 Task: Plan a game night with friends on the 15th at 10:00 PM.
Action: Mouse moved to (50, 200)
Screenshot: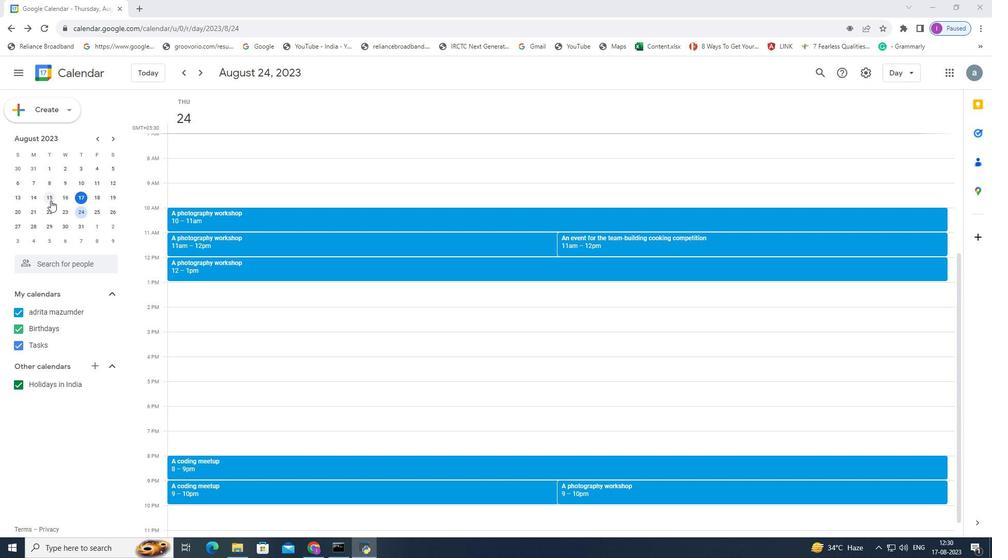 
Action: Mouse pressed left at (50, 200)
Screenshot: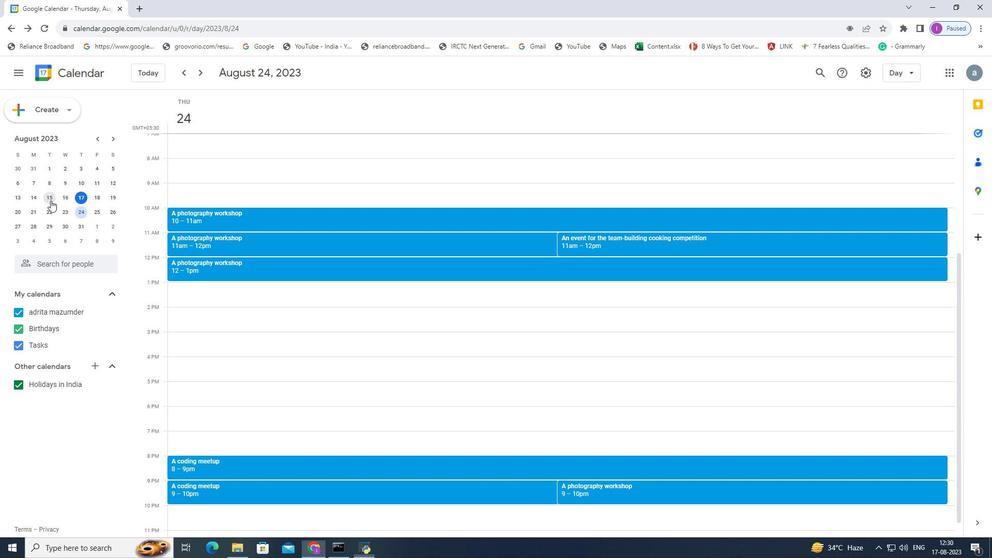 
Action: Mouse moved to (162, 208)
Screenshot: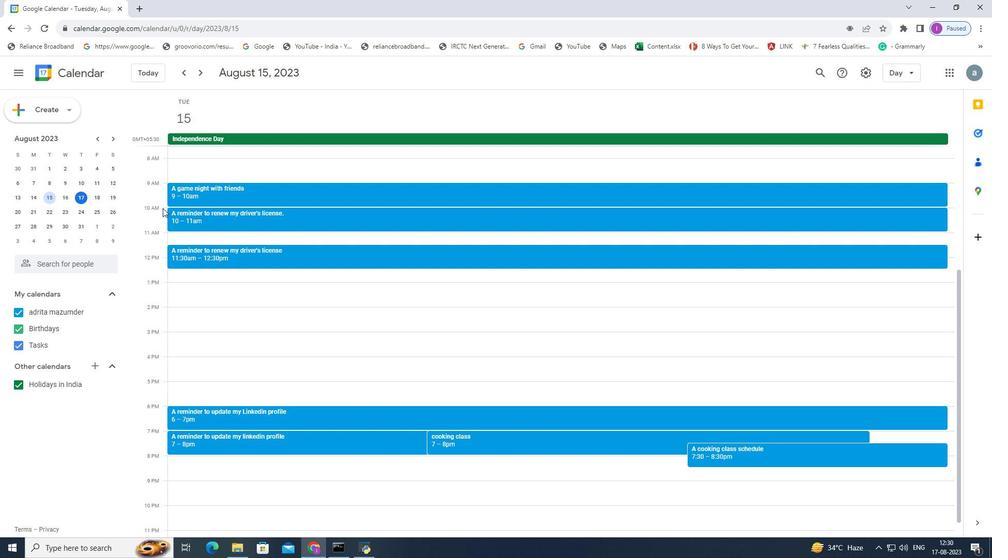 
Action: Mouse pressed left at (162, 208)
Screenshot: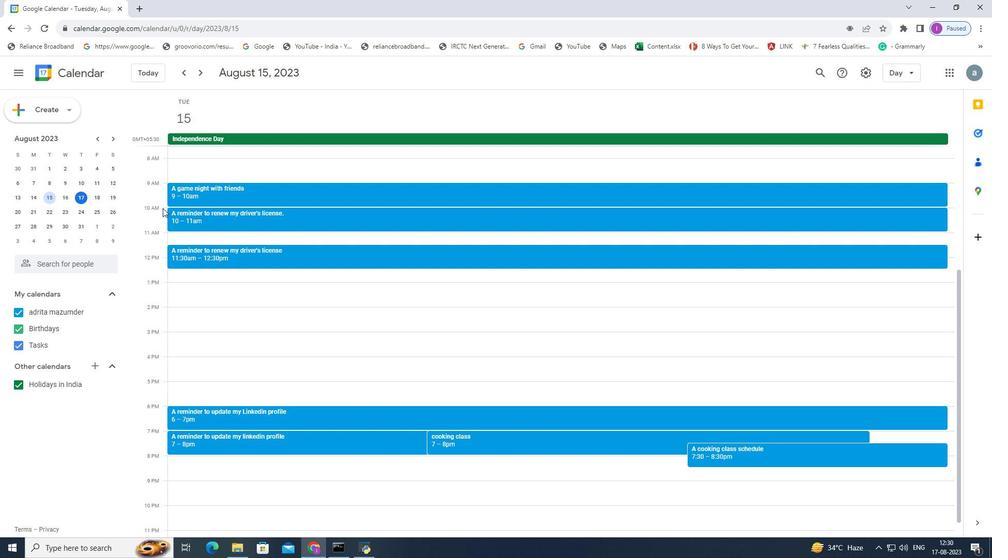 
Action: Mouse moved to (647, 175)
Screenshot: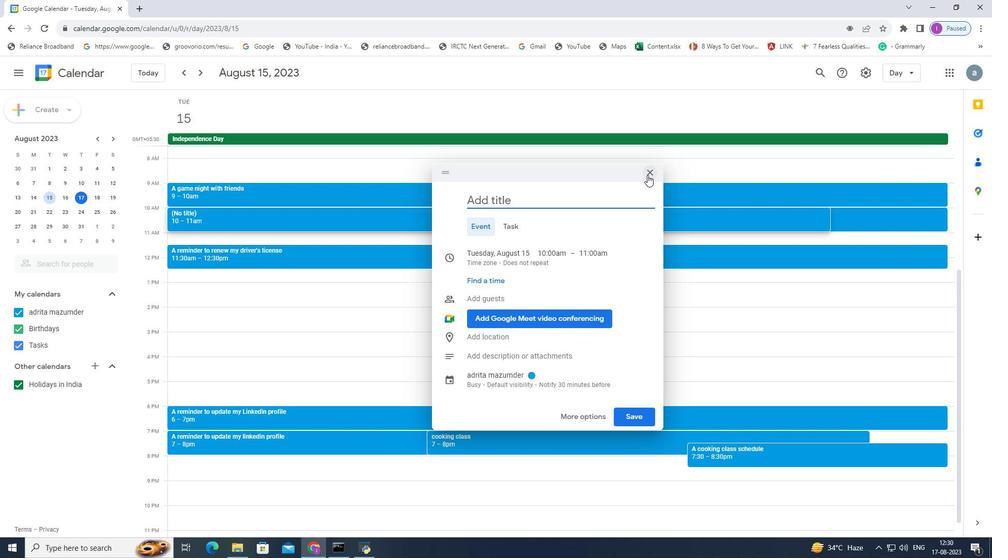 
Action: Mouse pressed left at (647, 175)
Screenshot: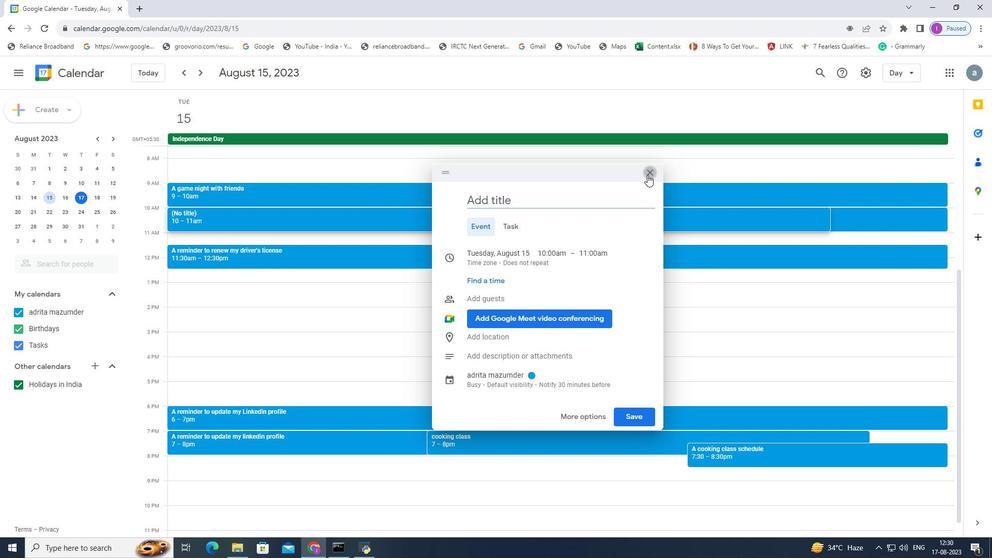 
Action: Mouse moved to (155, 515)
Screenshot: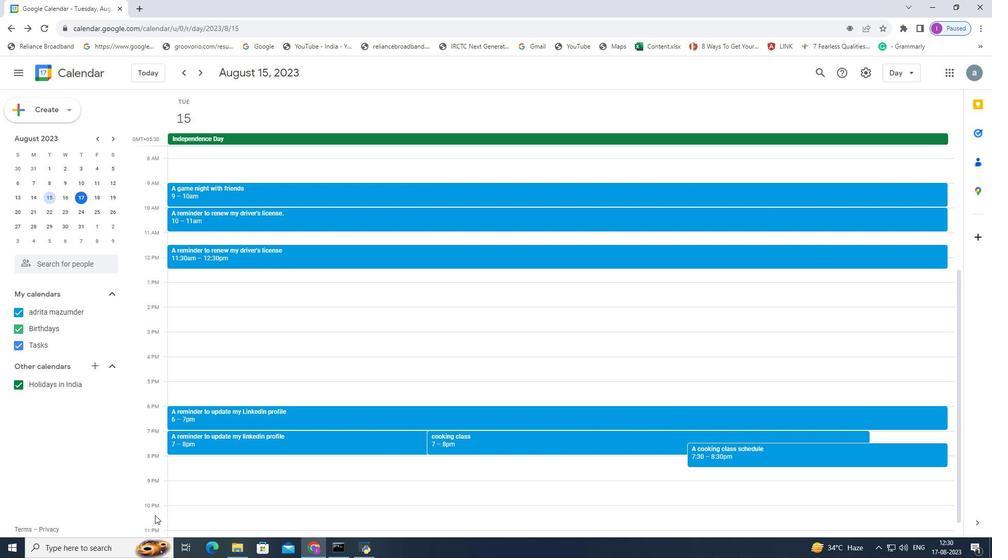
Action: Mouse pressed left at (155, 515)
Screenshot: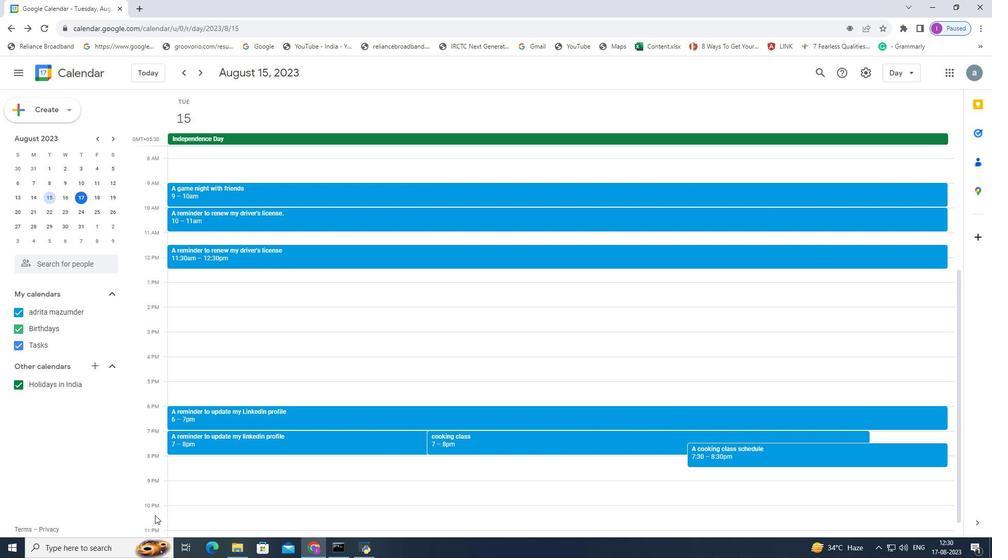 
Action: Mouse moved to (499, 271)
Screenshot: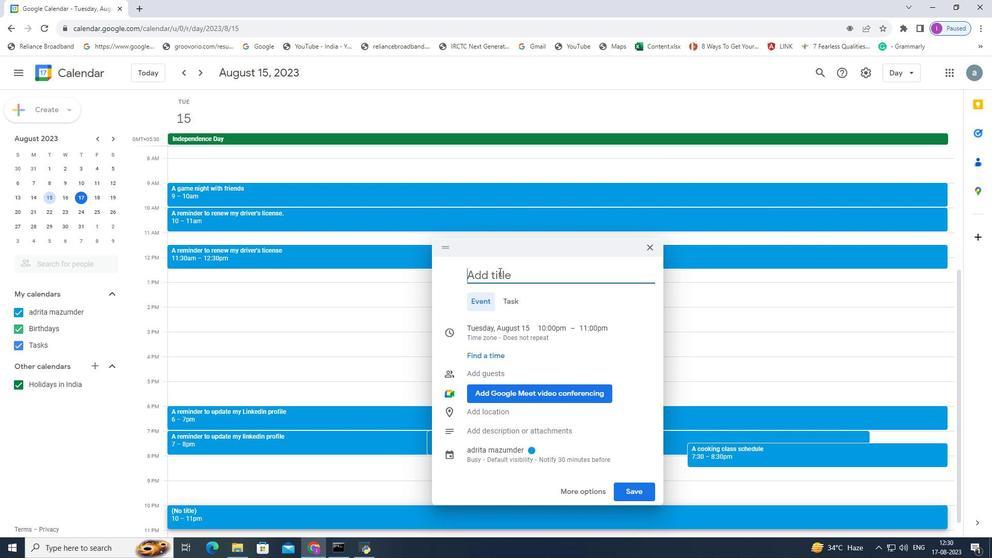 
Action: Key pressed <Key.shift>A<Key.space>gamr<Key.backspace>r<Key.backspace>e<Key.space>nighr<Key.backspace>t<Key.space>with<Key.space>friends
Screenshot: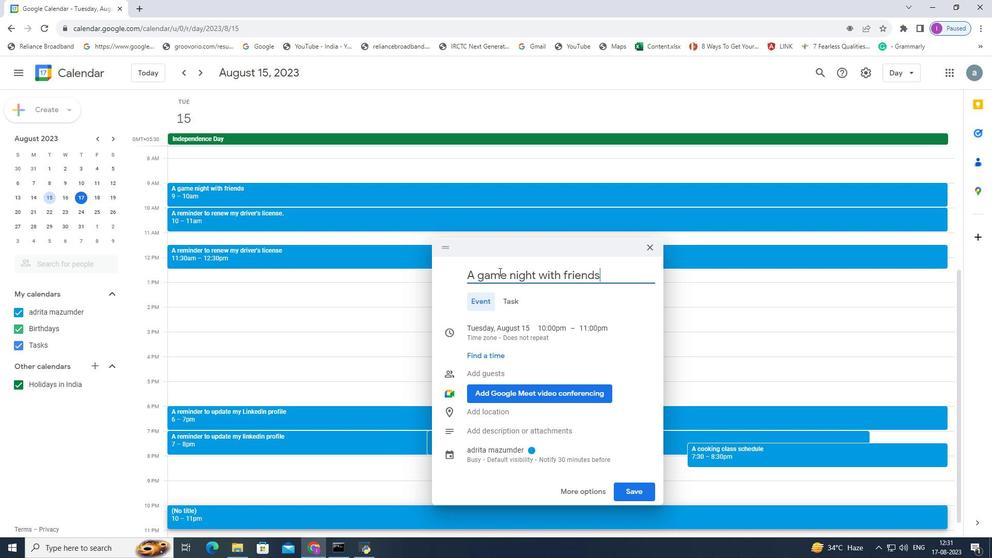 
Action: Mouse moved to (637, 492)
Screenshot: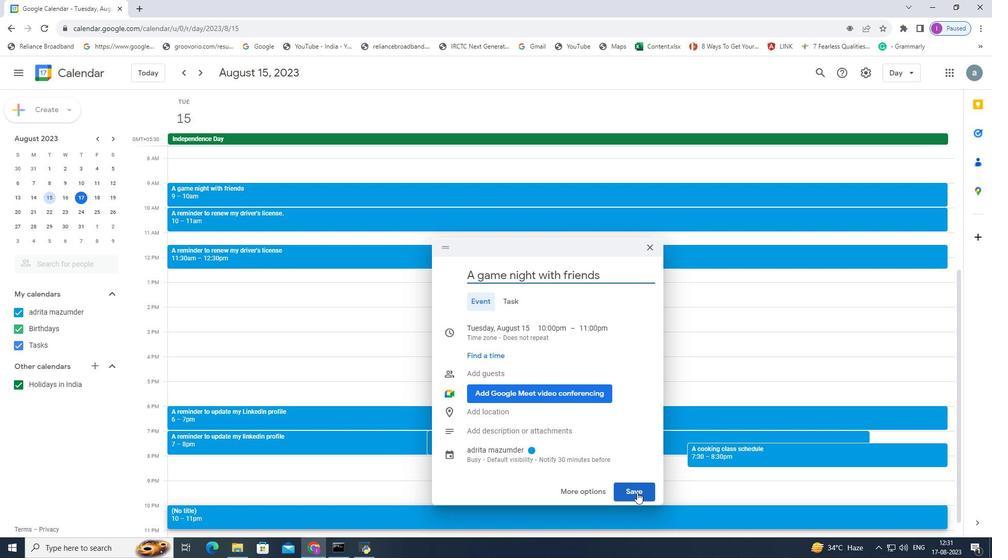 
Action: Mouse pressed left at (637, 492)
Screenshot: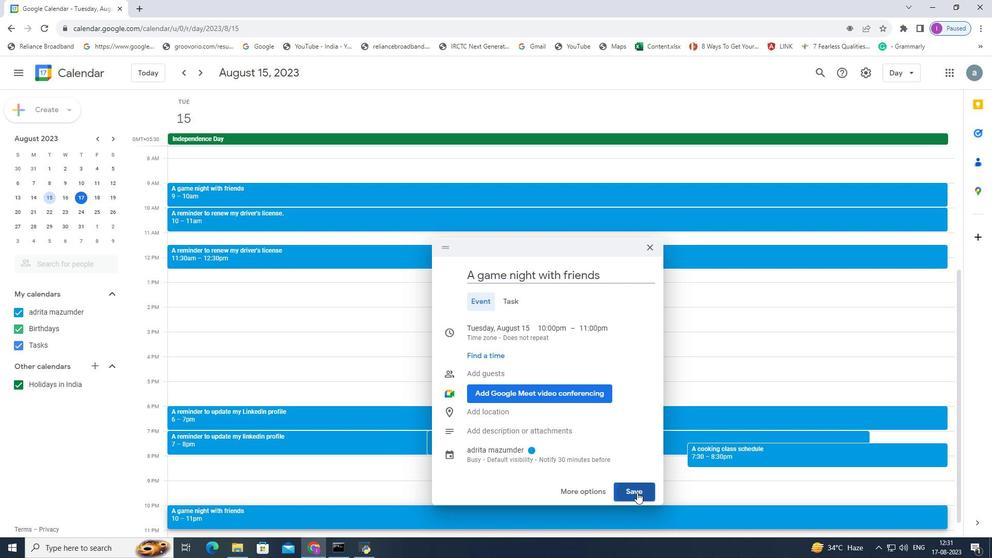 
Action: Mouse moved to (633, 486)
Screenshot: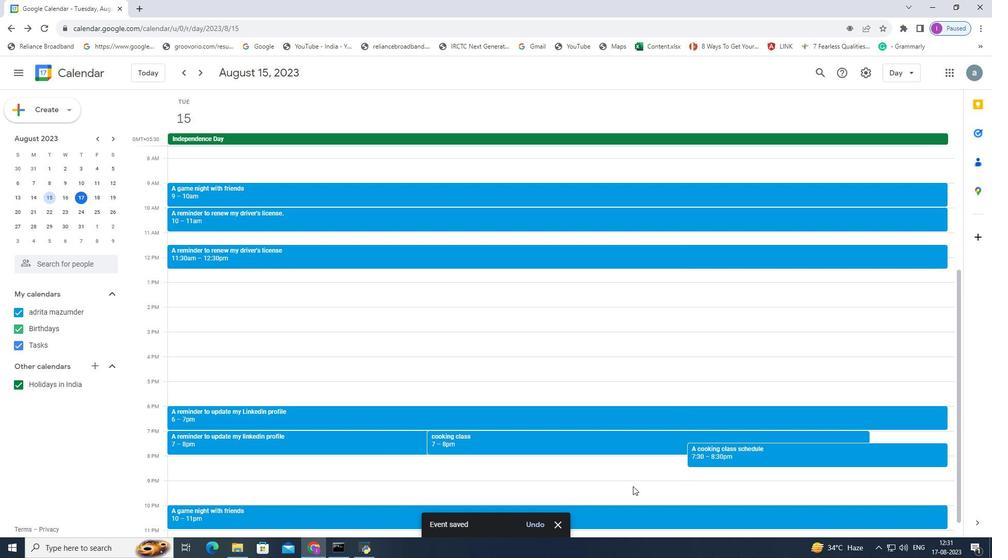 
